 Task: Review your tasks and check your sent emails for follow-ups.
Action: Mouse moved to (10, 159)
Screenshot: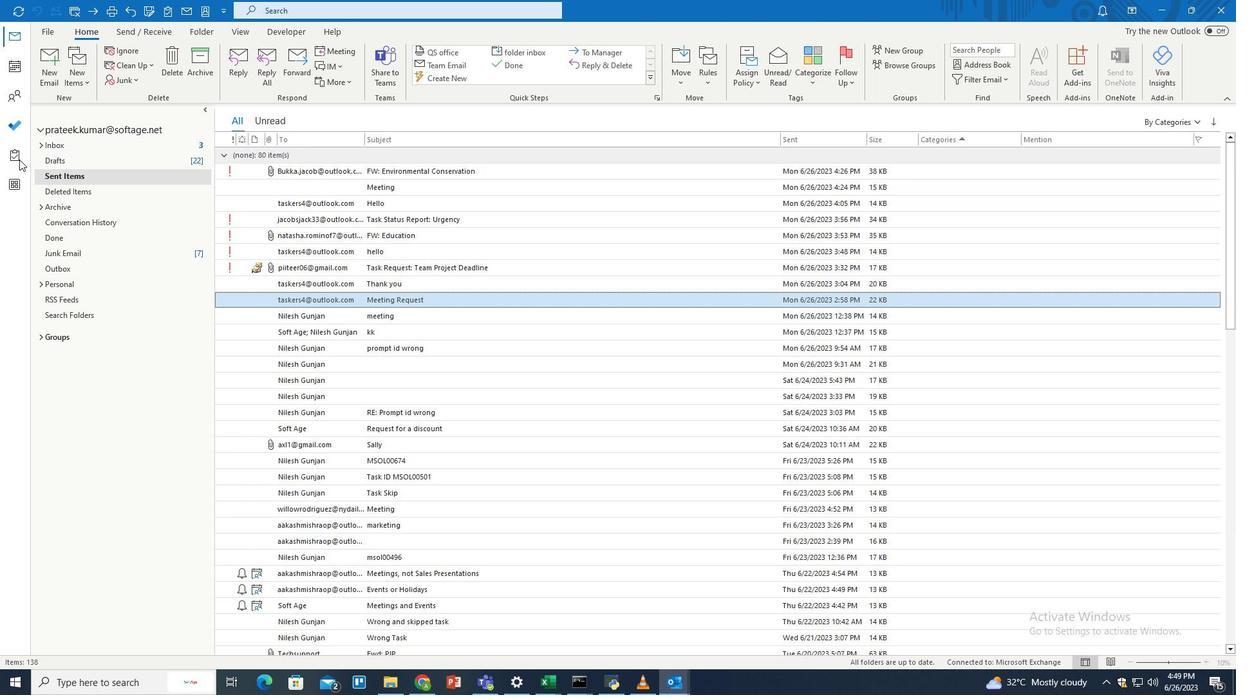 
Action: Mouse pressed left at (10, 159)
Screenshot: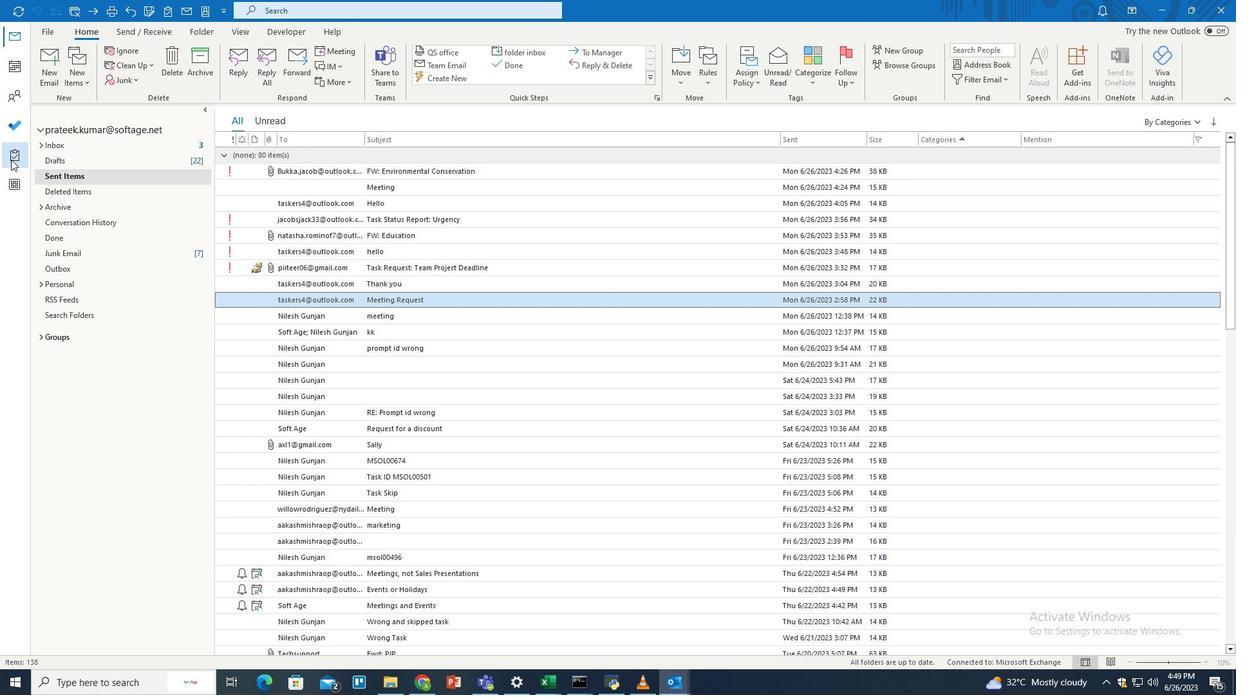 
Action: Mouse moved to (366, 262)
Screenshot: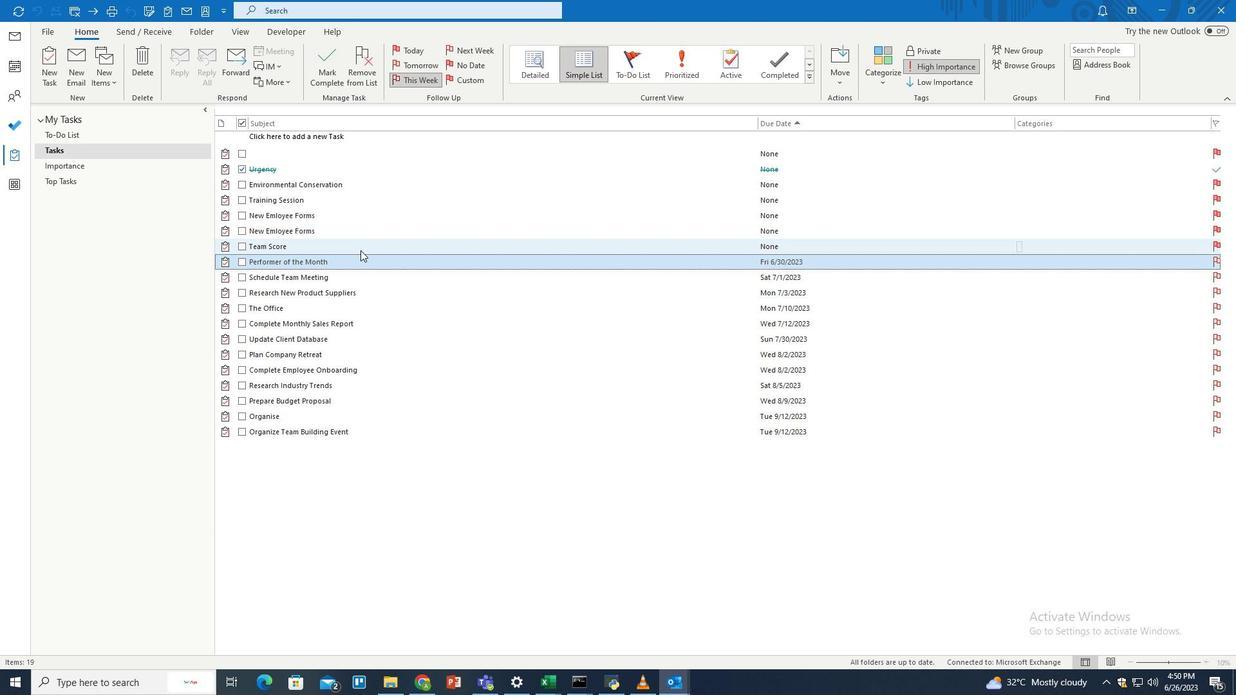 
Action: Mouse pressed left at (366, 262)
Screenshot: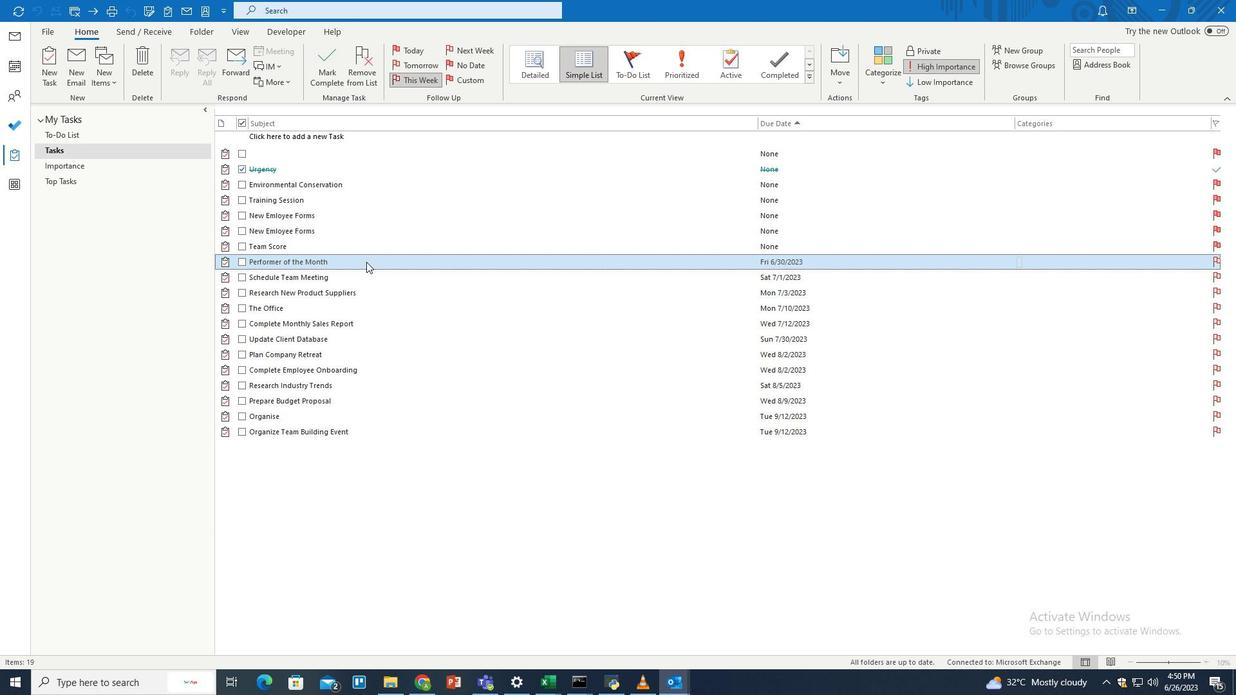 
Action: Mouse moved to (412, 78)
Screenshot: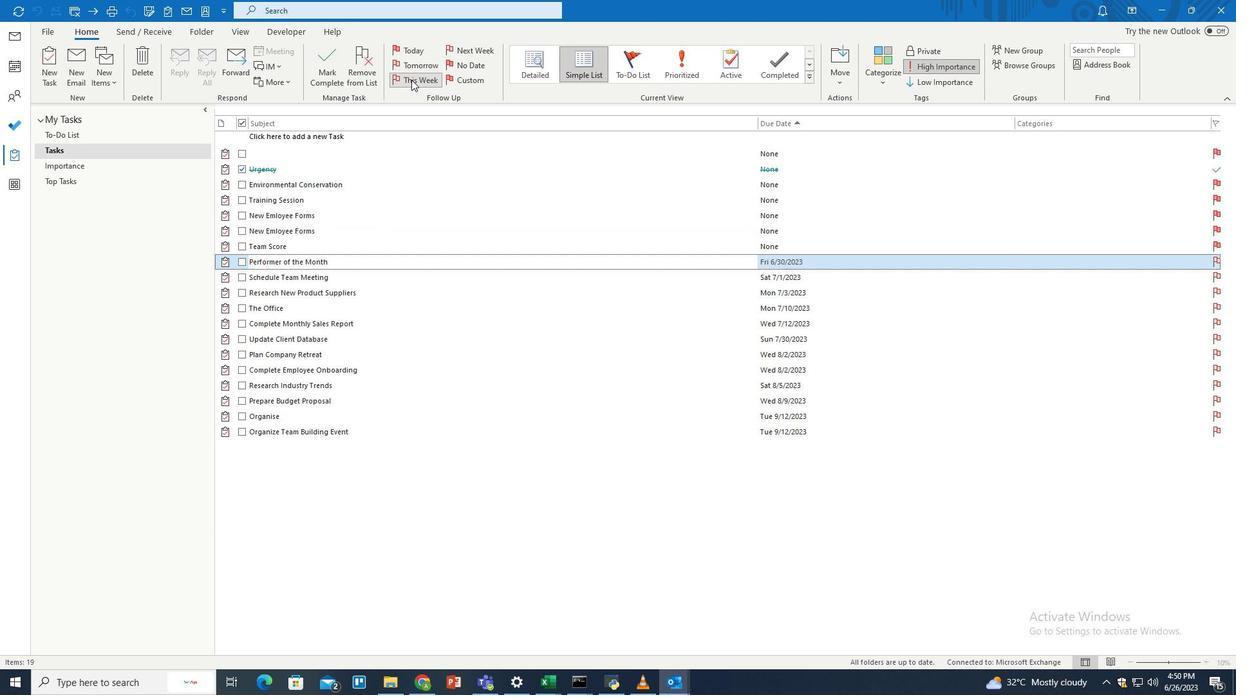 
Action: Mouse pressed left at (412, 78)
Screenshot: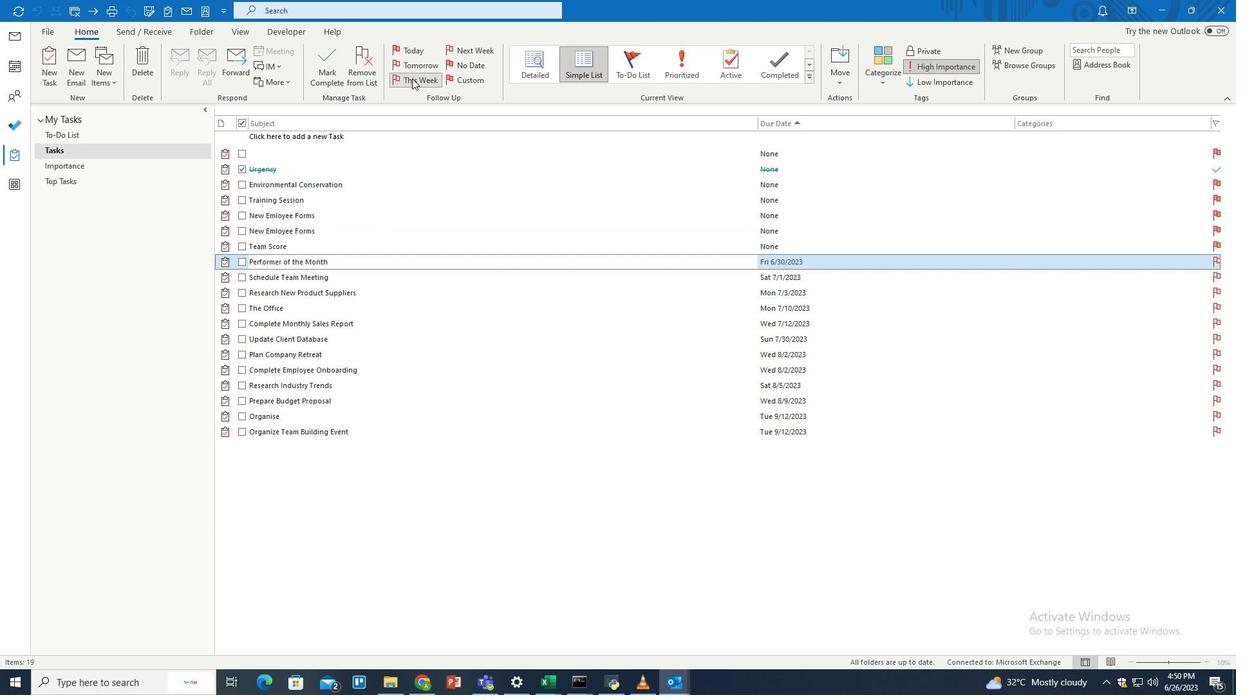 
Action: Mouse moved to (423, 264)
Screenshot: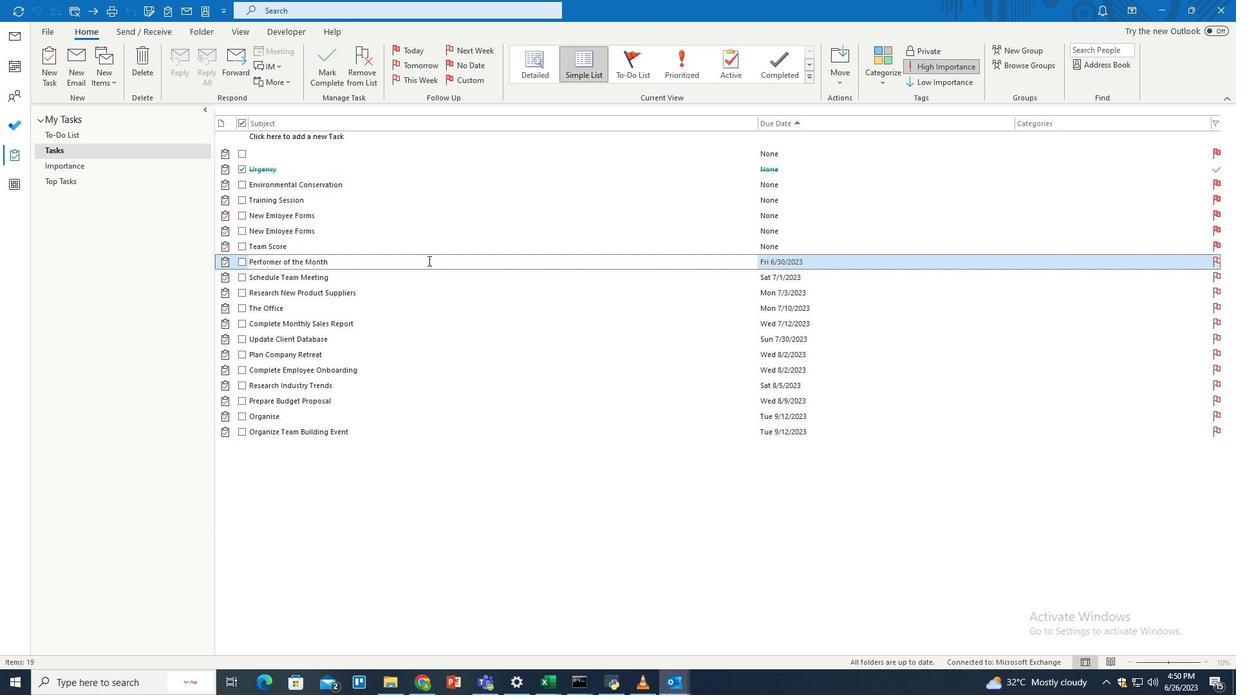 
